 Task: Add Grass Run Farms 80% Lean Grass-Fed Ground Beef Patties 6 Pack to the cart.
Action: Mouse moved to (21, 76)
Screenshot: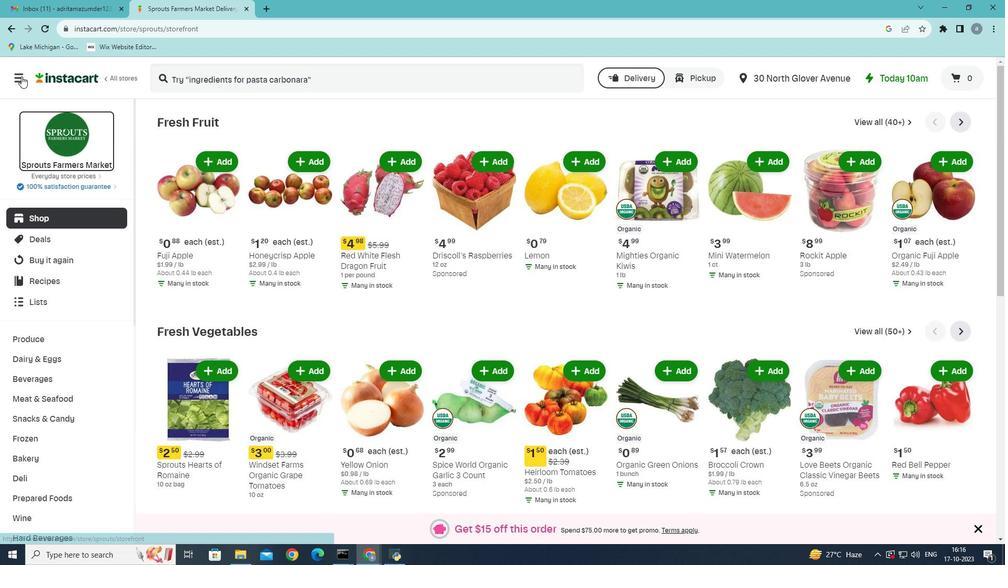 
Action: Mouse pressed left at (21, 76)
Screenshot: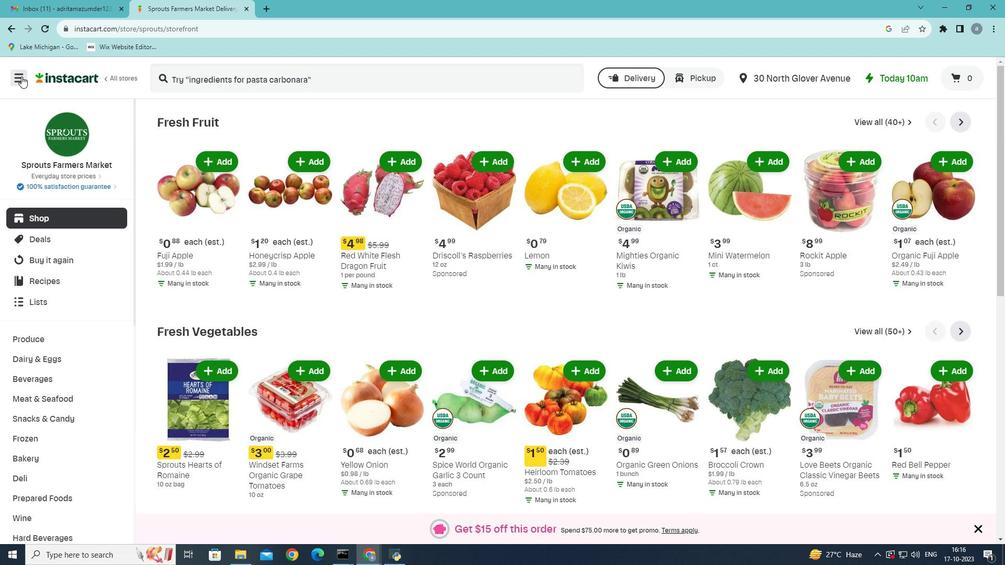 
Action: Mouse moved to (45, 301)
Screenshot: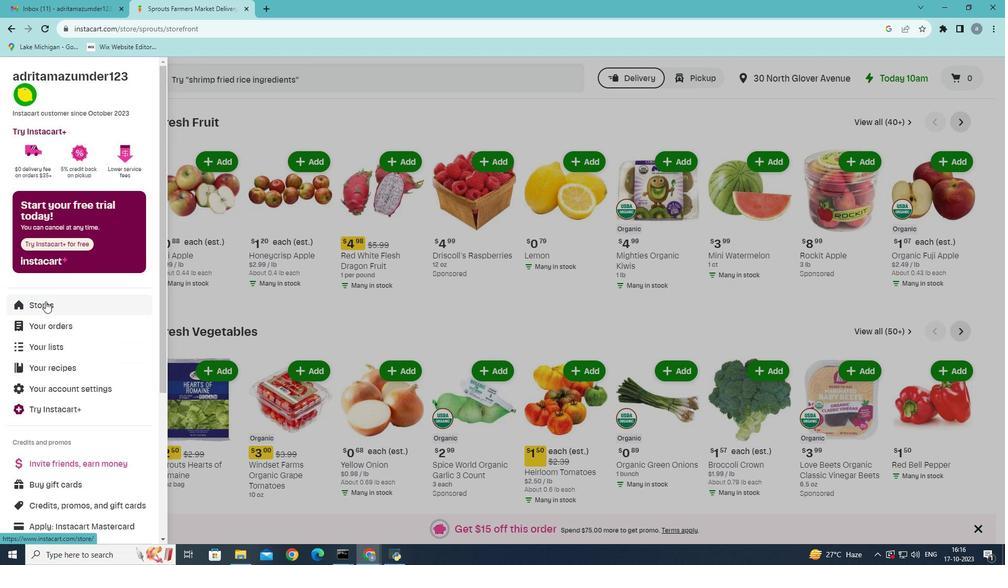 
Action: Mouse pressed left at (45, 301)
Screenshot: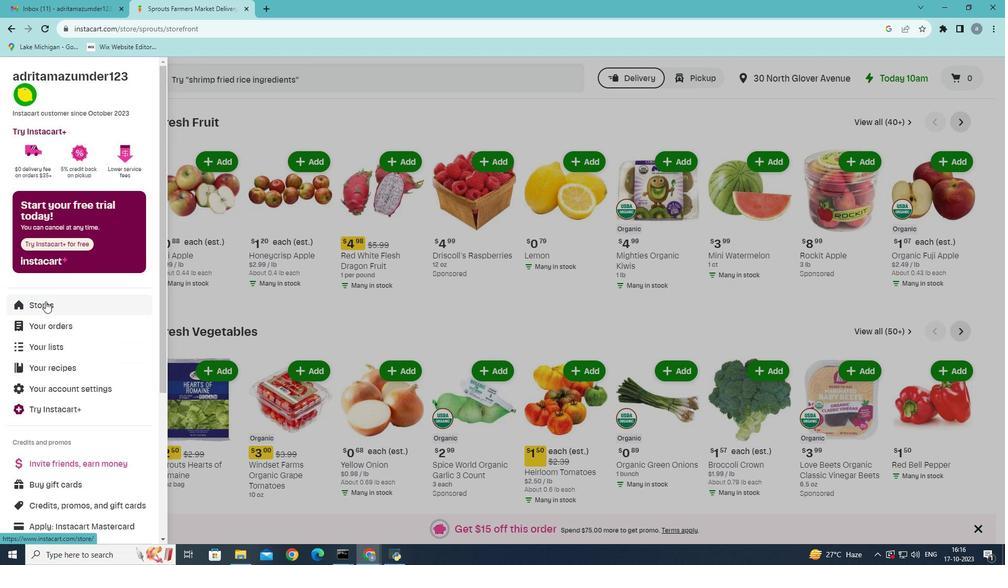 
Action: Mouse moved to (254, 121)
Screenshot: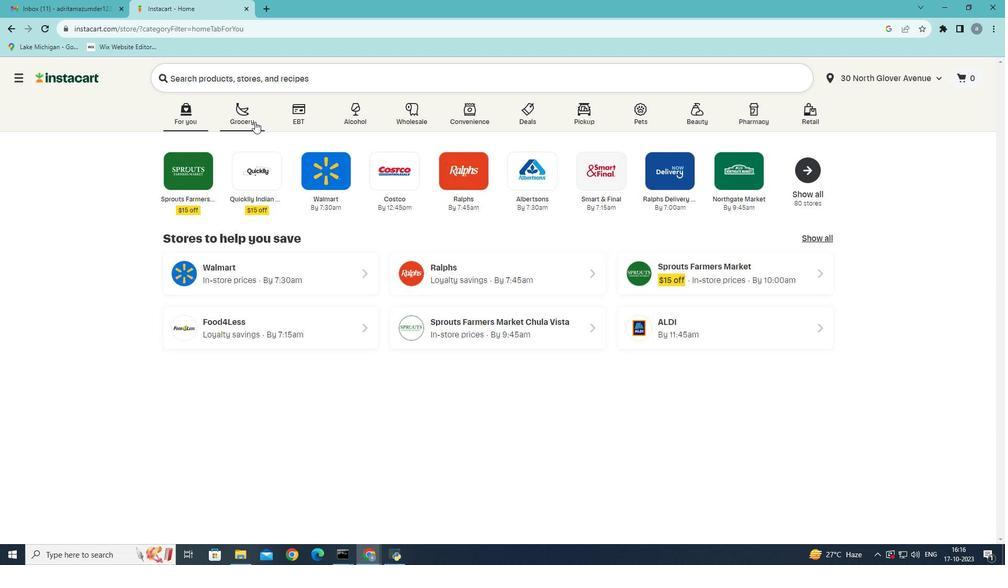
Action: Mouse pressed left at (254, 121)
Screenshot: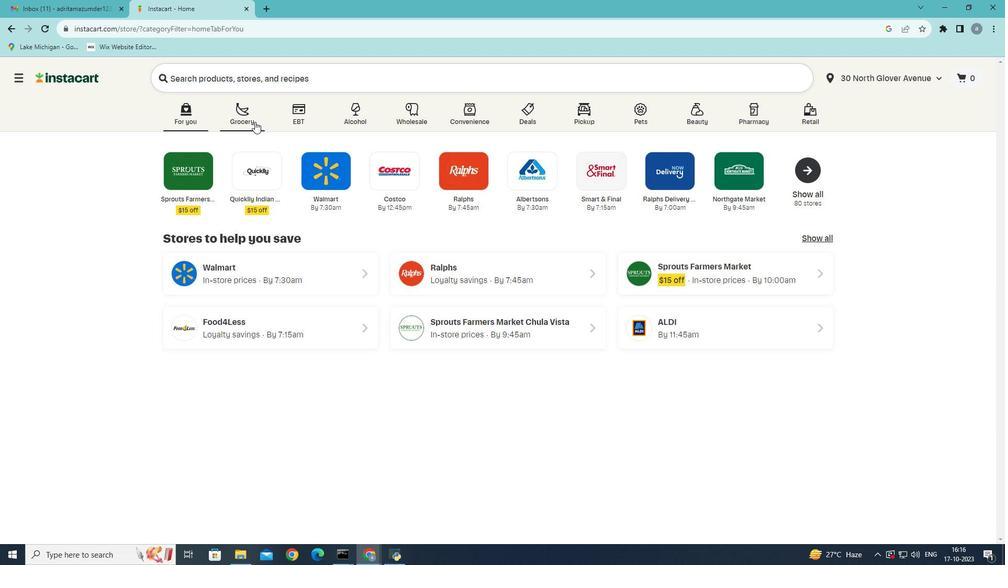 
Action: Mouse moved to (670, 256)
Screenshot: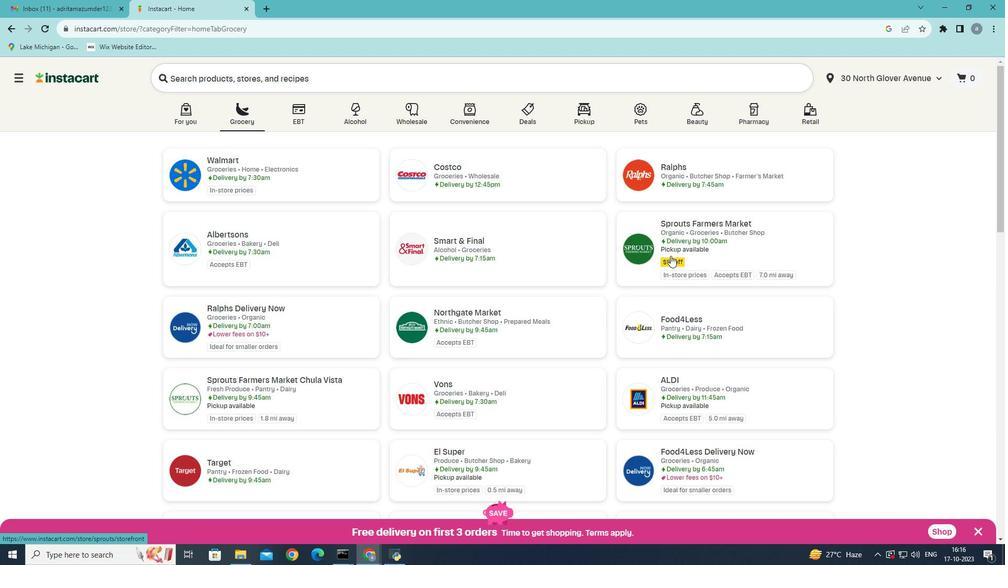
Action: Mouse pressed left at (670, 256)
Screenshot: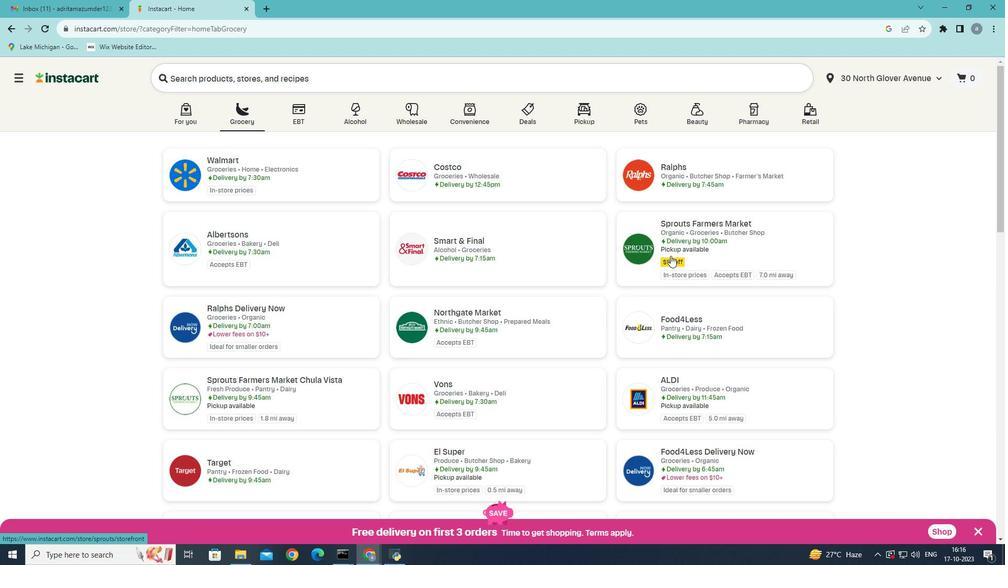
Action: Mouse moved to (65, 393)
Screenshot: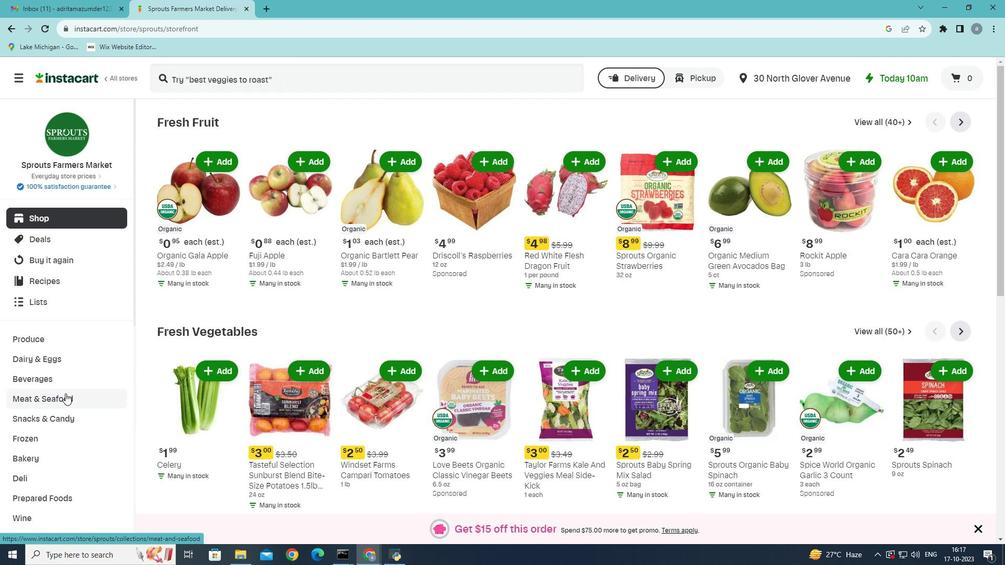 
Action: Mouse pressed left at (65, 393)
Screenshot: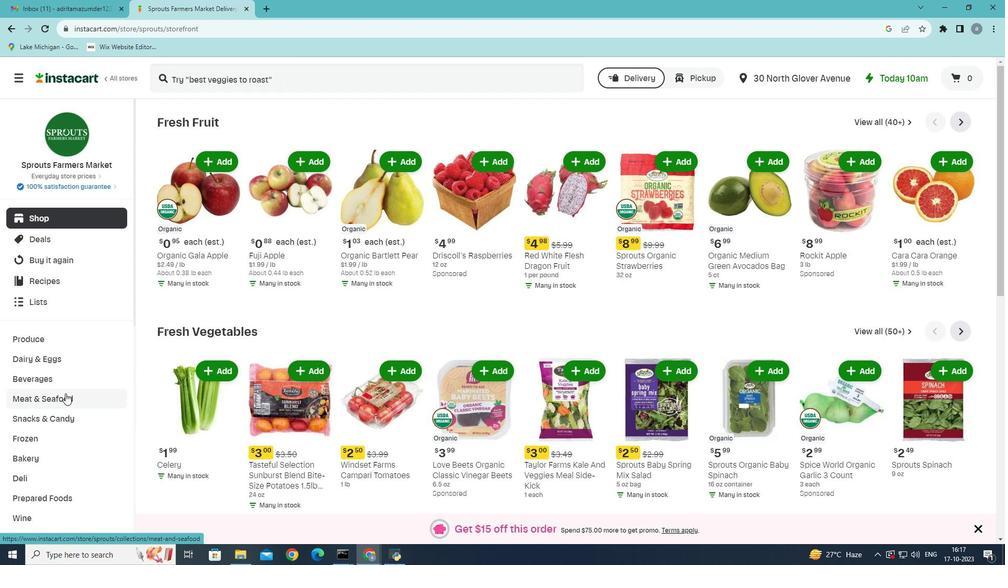 
Action: Mouse moved to (317, 149)
Screenshot: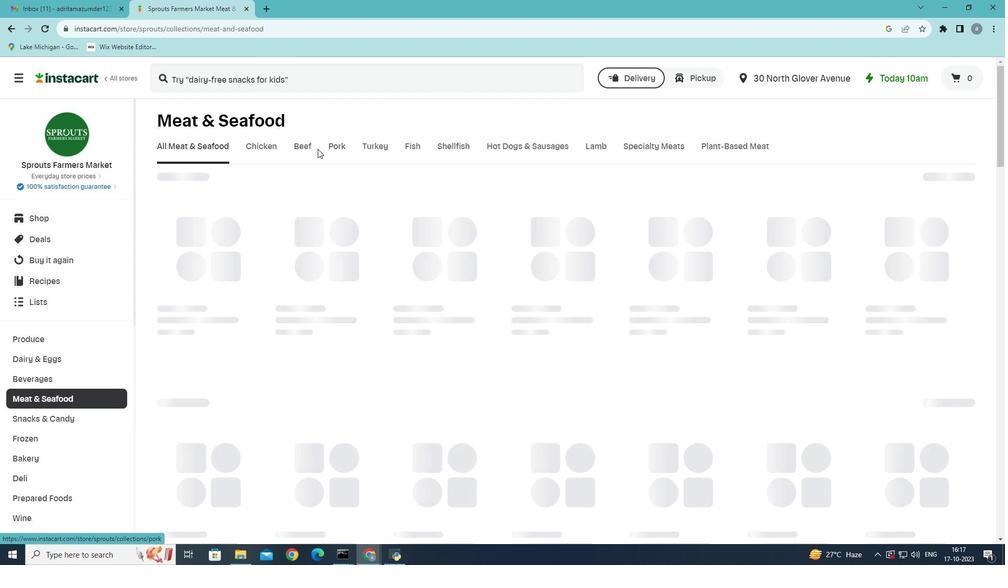 
Action: Mouse pressed left at (317, 149)
Screenshot: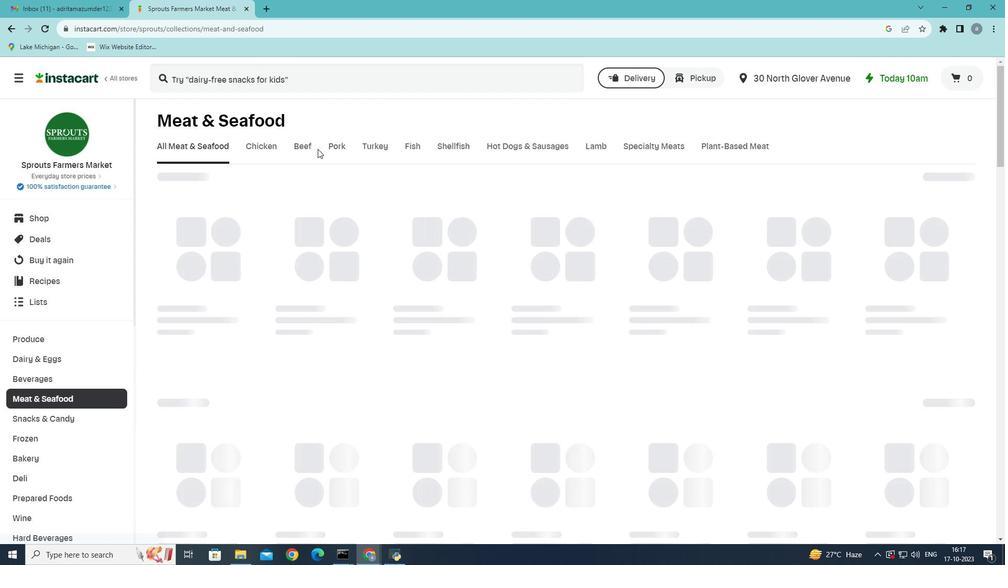 
Action: Mouse moved to (306, 150)
Screenshot: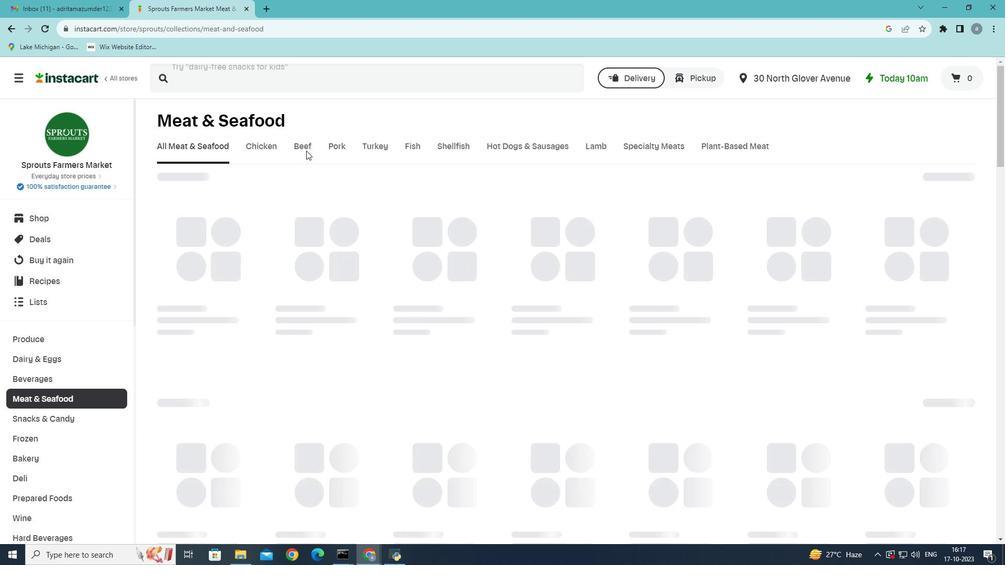 
Action: Mouse pressed left at (306, 150)
Screenshot: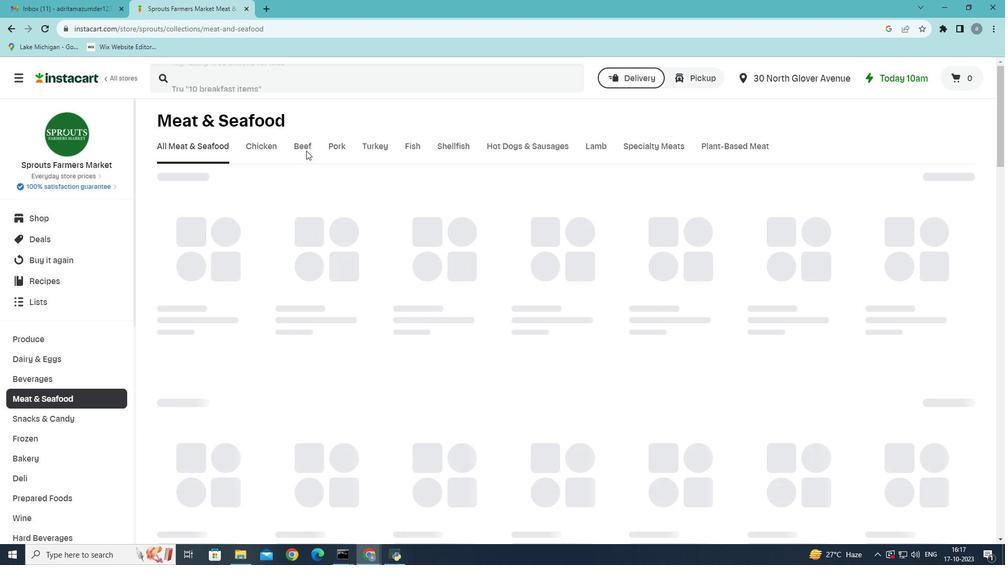 
Action: Mouse moved to (265, 189)
Screenshot: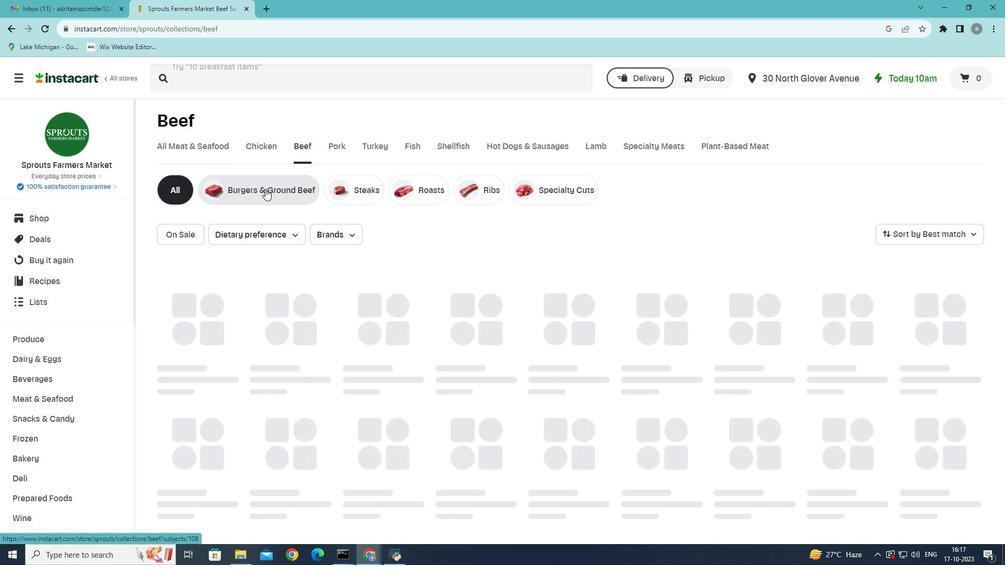 
Action: Mouse pressed left at (265, 189)
Screenshot: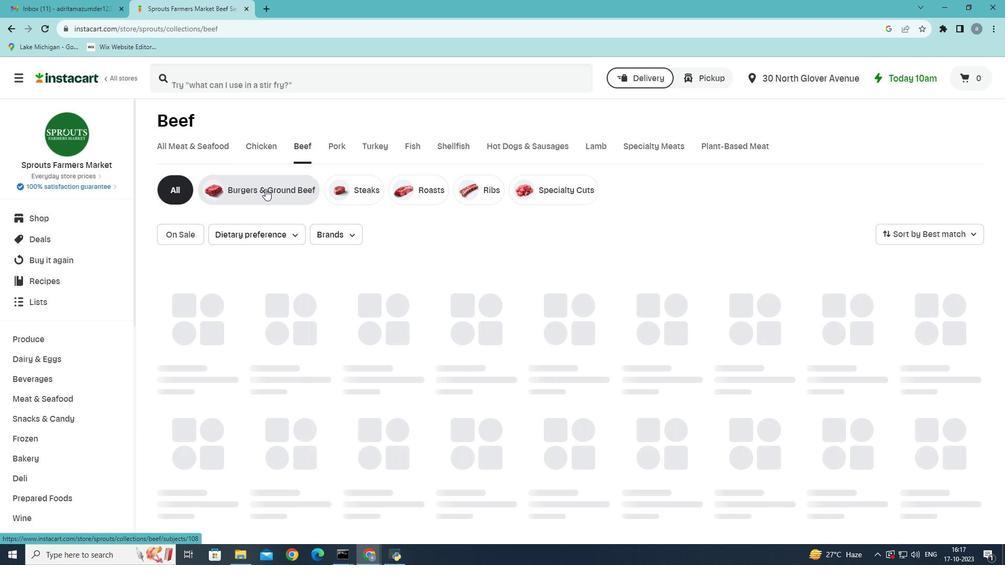 
Action: Mouse moved to (945, 290)
Screenshot: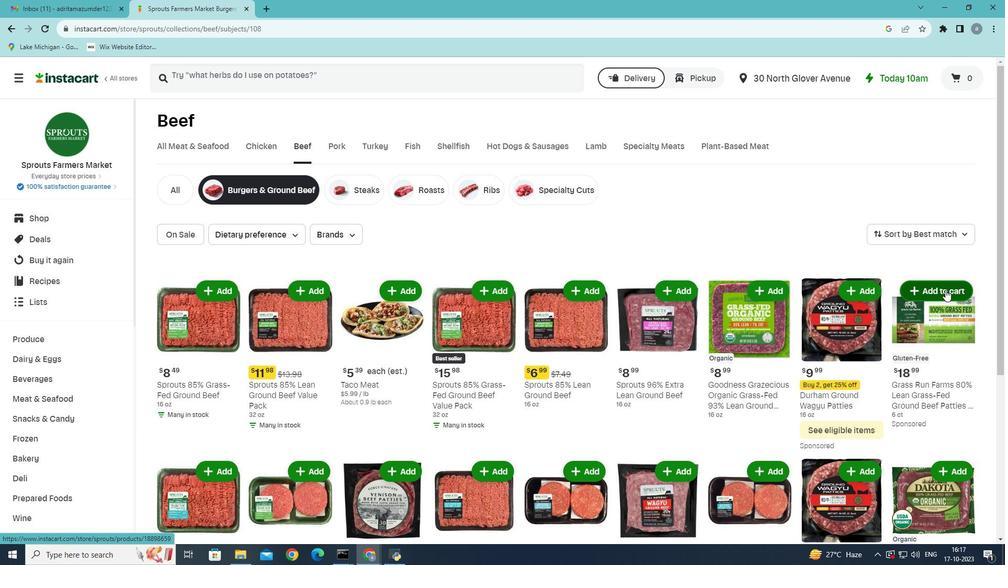 
Action: Mouse pressed left at (945, 290)
Screenshot: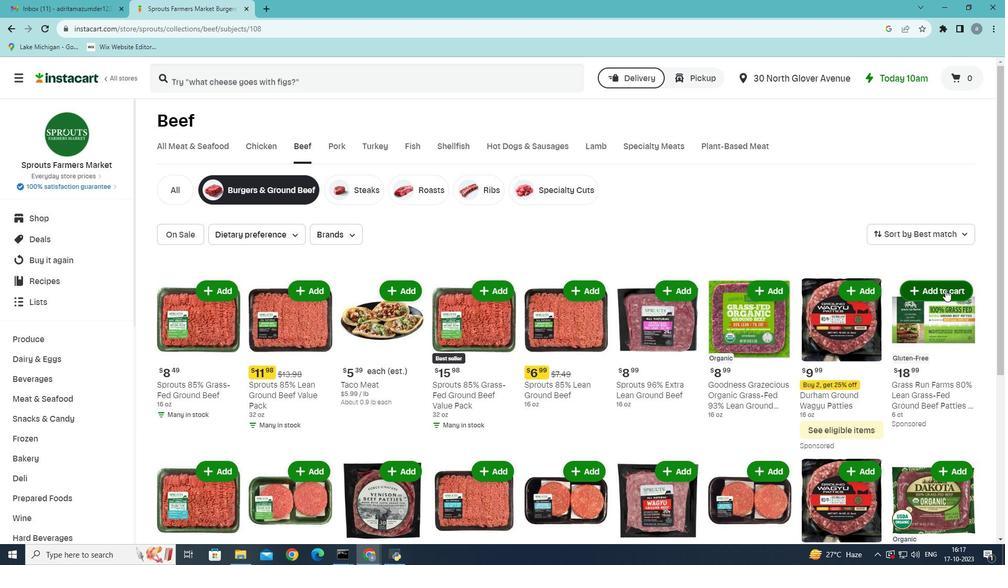 
Action: Mouse moved to (929, 313)
Screenshot: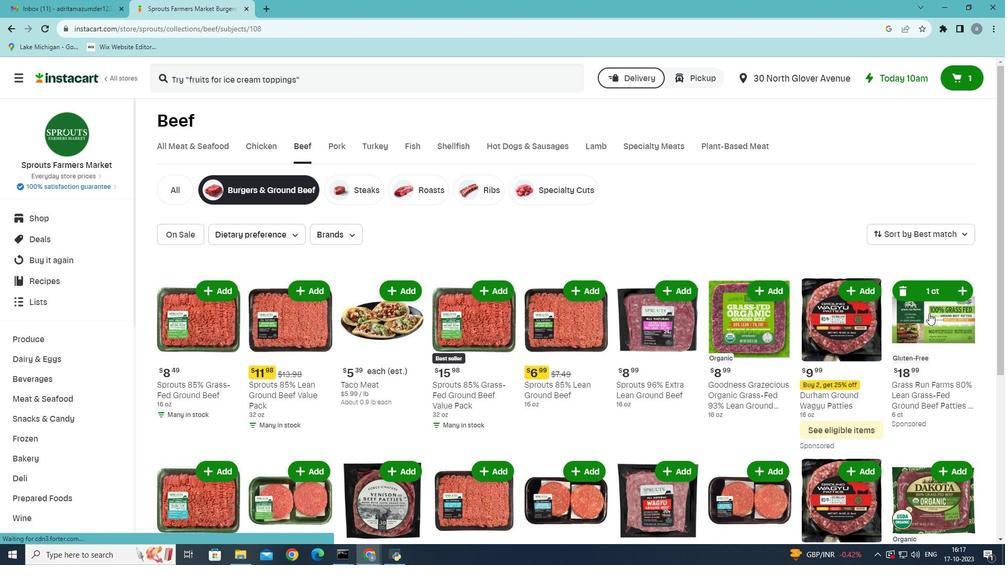 
